 Task: Enable job alert.
Action: Mouse moved to (634, 63)
Screenshot: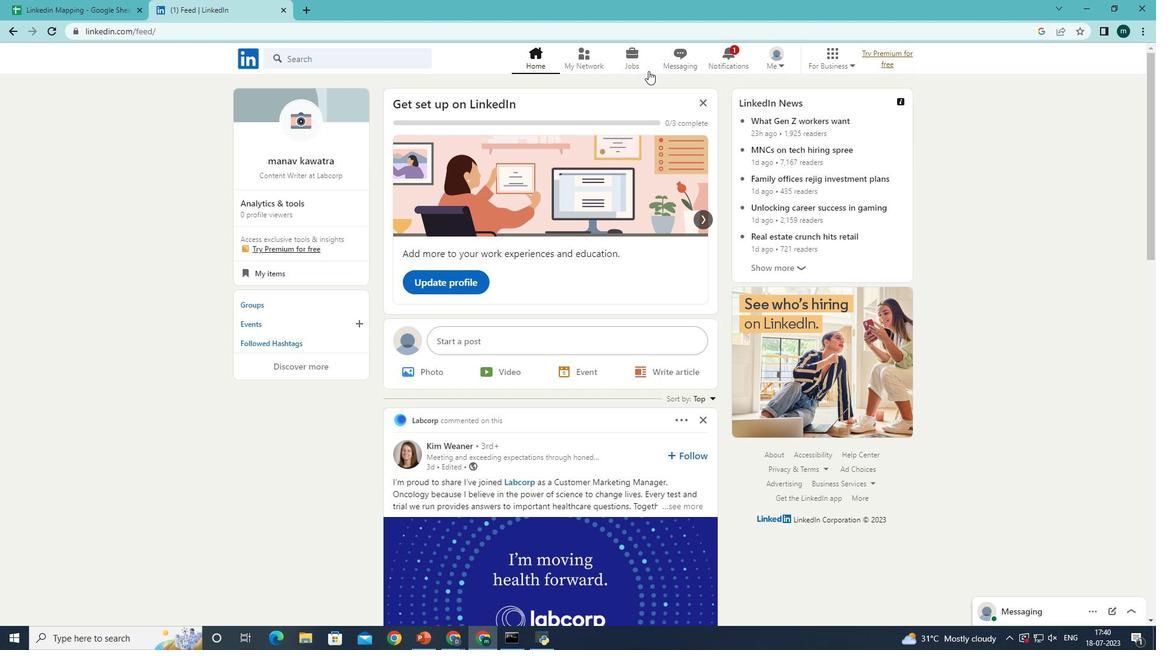 
Action: Mouse pressed left at (634, 63)
Screenshot: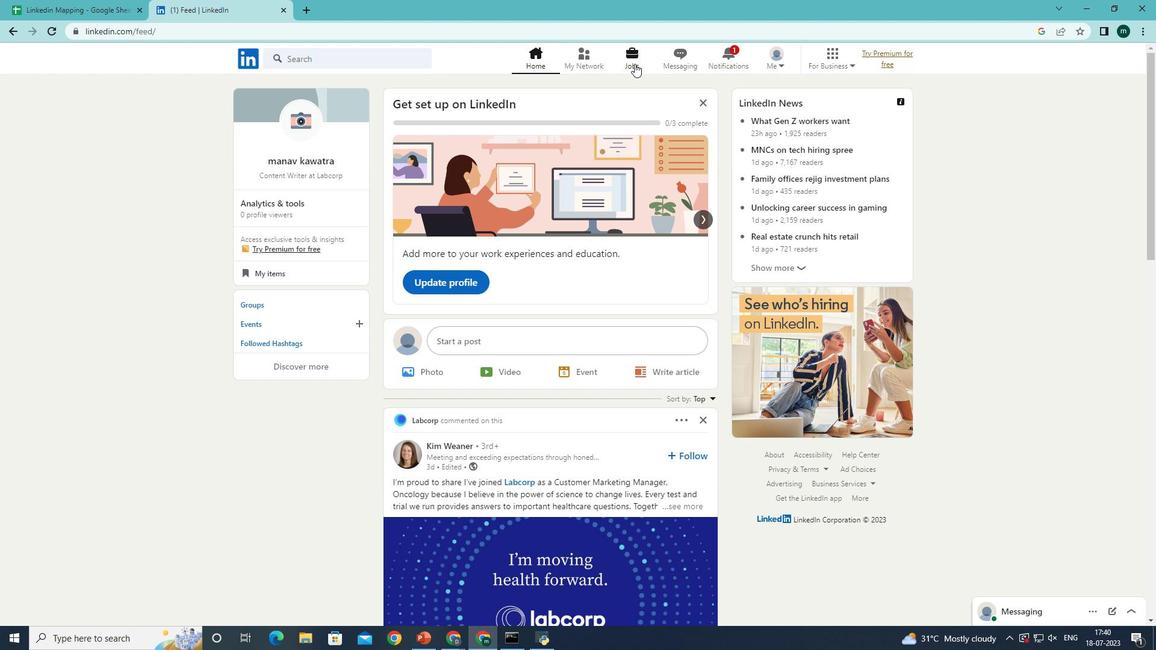 
Action: Mouse moved to (285, 337)
Screenshot: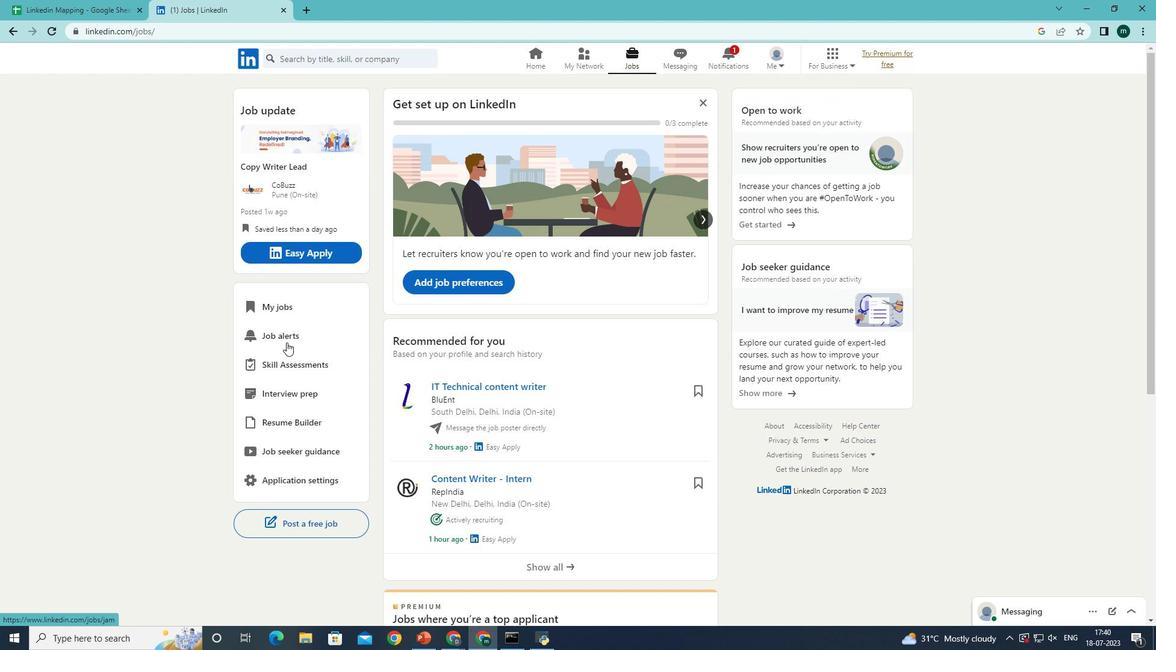 
Action: Mouse pressed left at (285, 337)
Screenshot: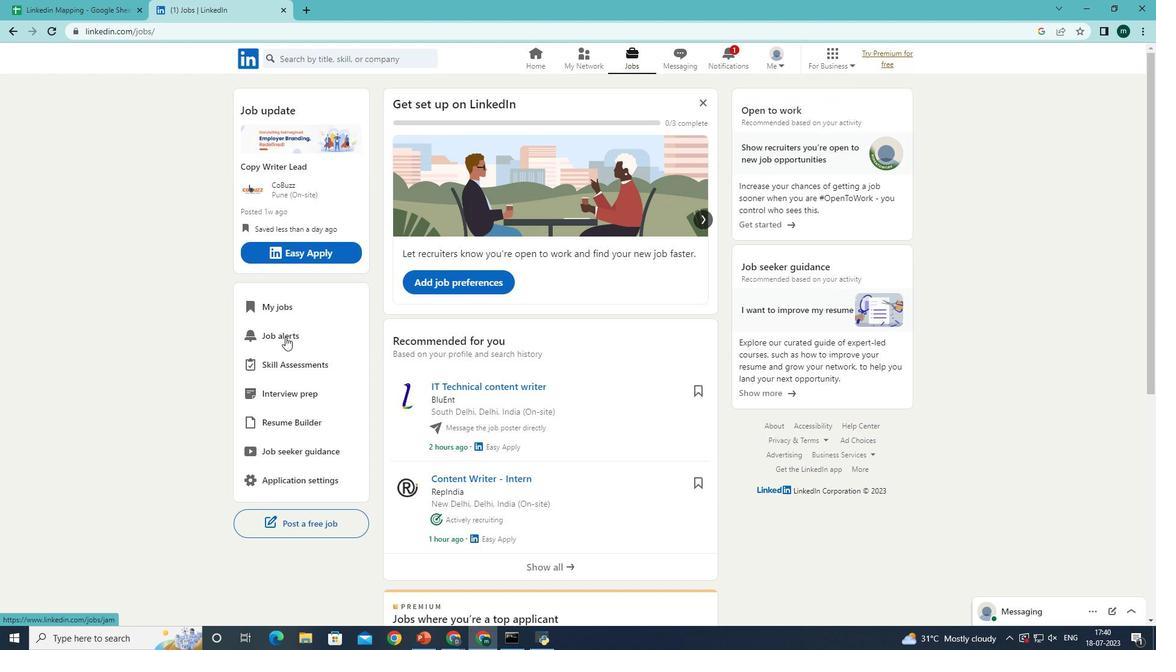 
Action: Mouse moved to (585, 293)
Screenshot: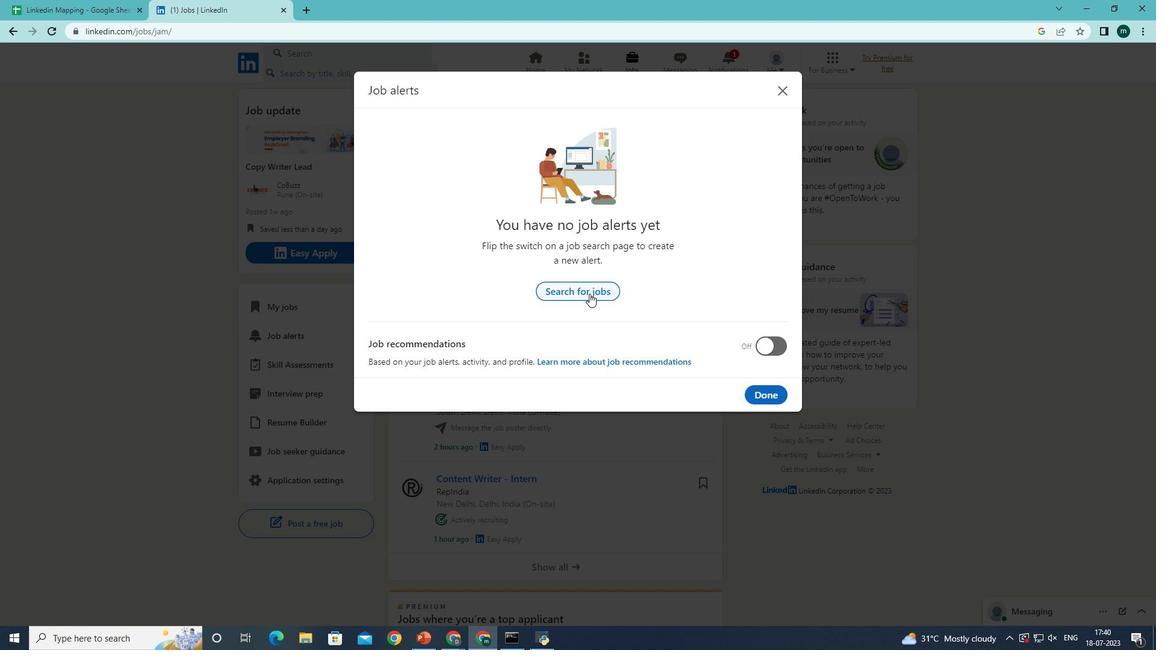 
Action: Mouse pressed left at (585, 293)
Screenshot: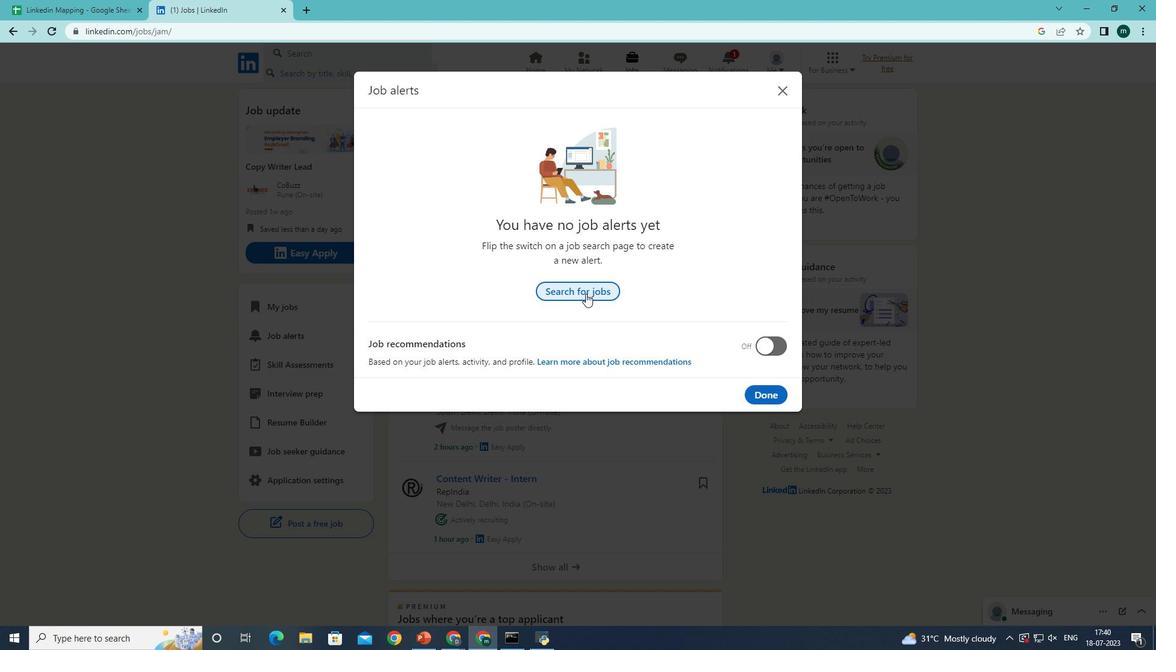 
Action: Mouse moved to (512, 125)
Screenshot: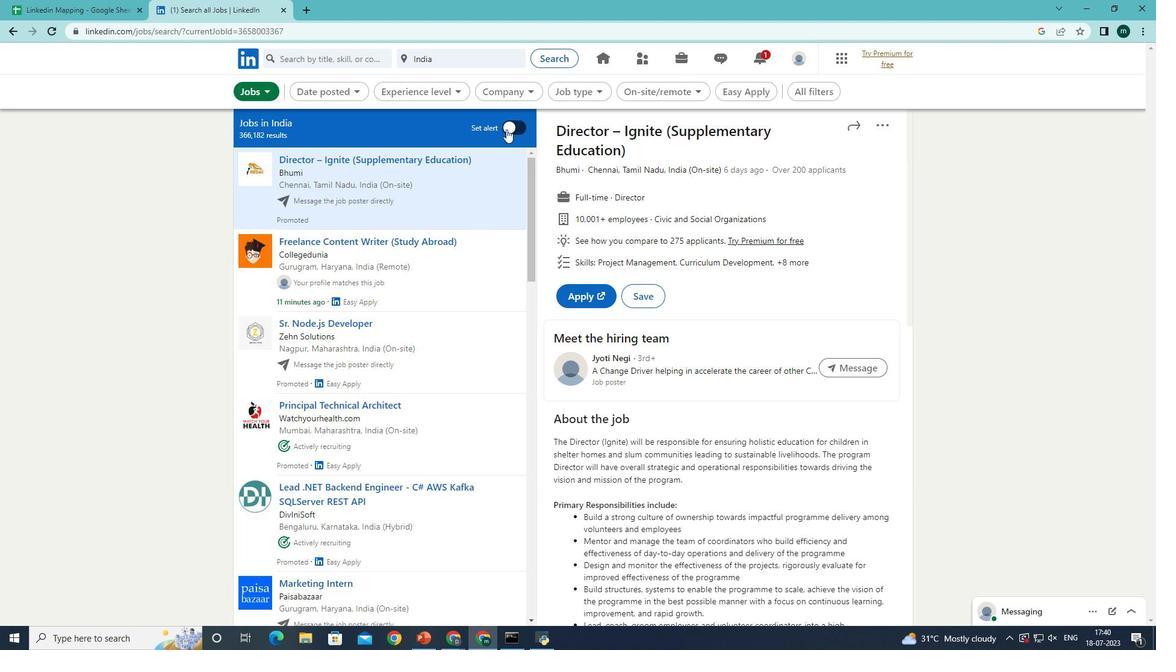 
Action: Mouse pressed left at (512, 125)
Screenshot: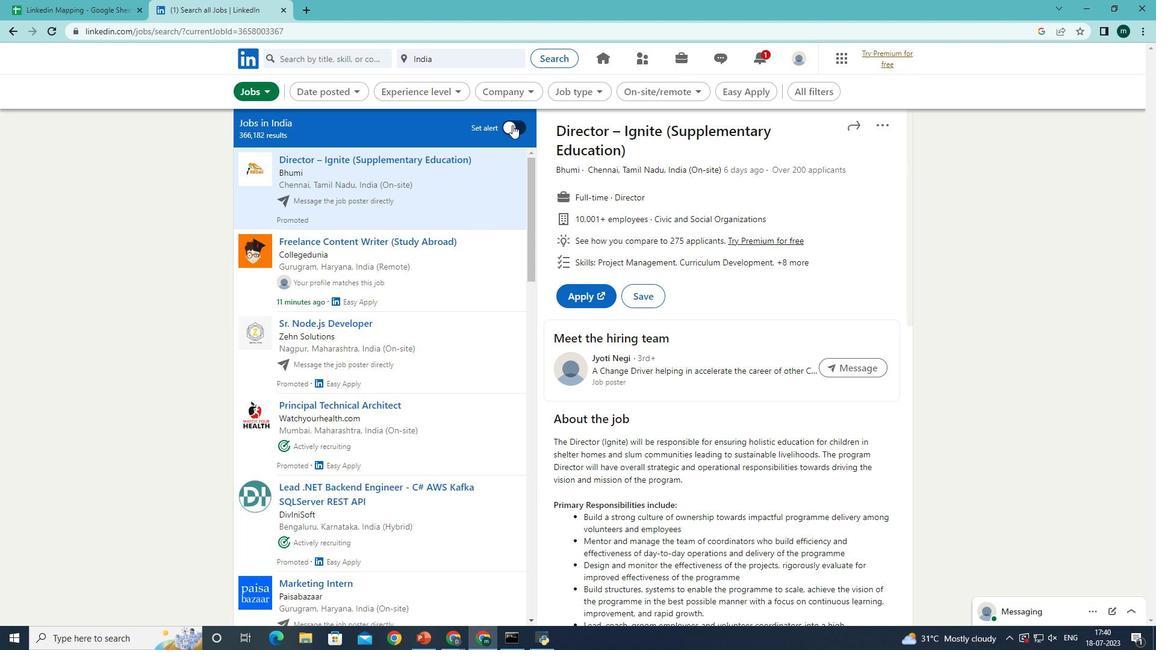 
Action: Mouse moved to (528, 137)
Screenshot: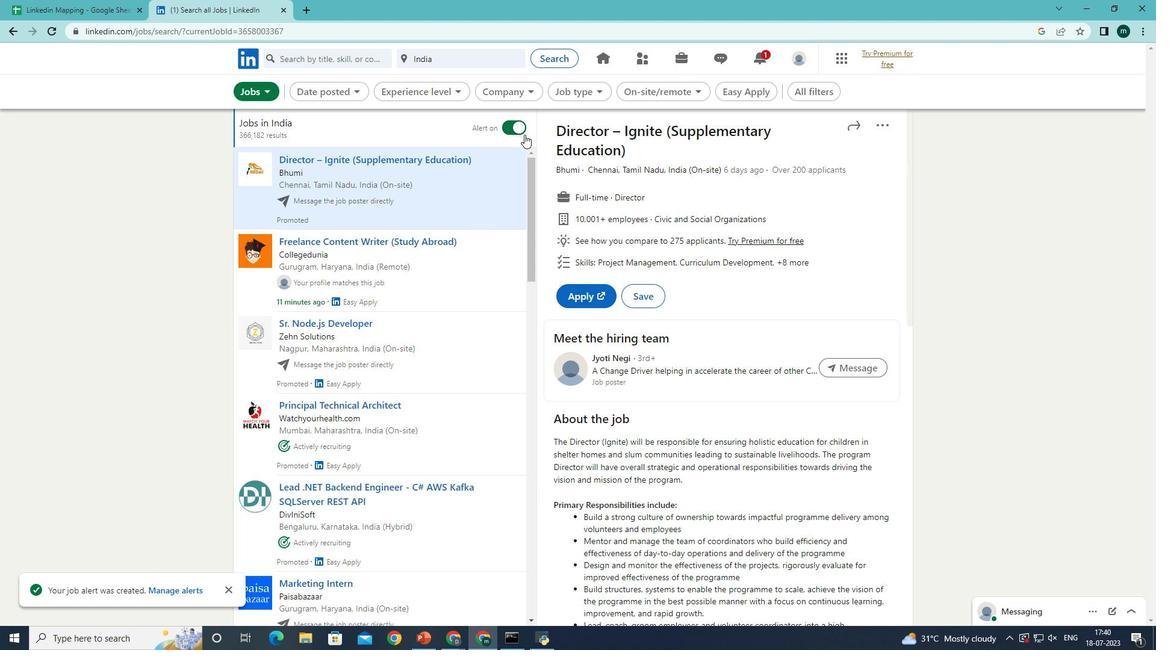 
